 Task: Create a rule when the discription of a card starts with text .
Action: Mouse moved to (1258, 101)
Screenshot: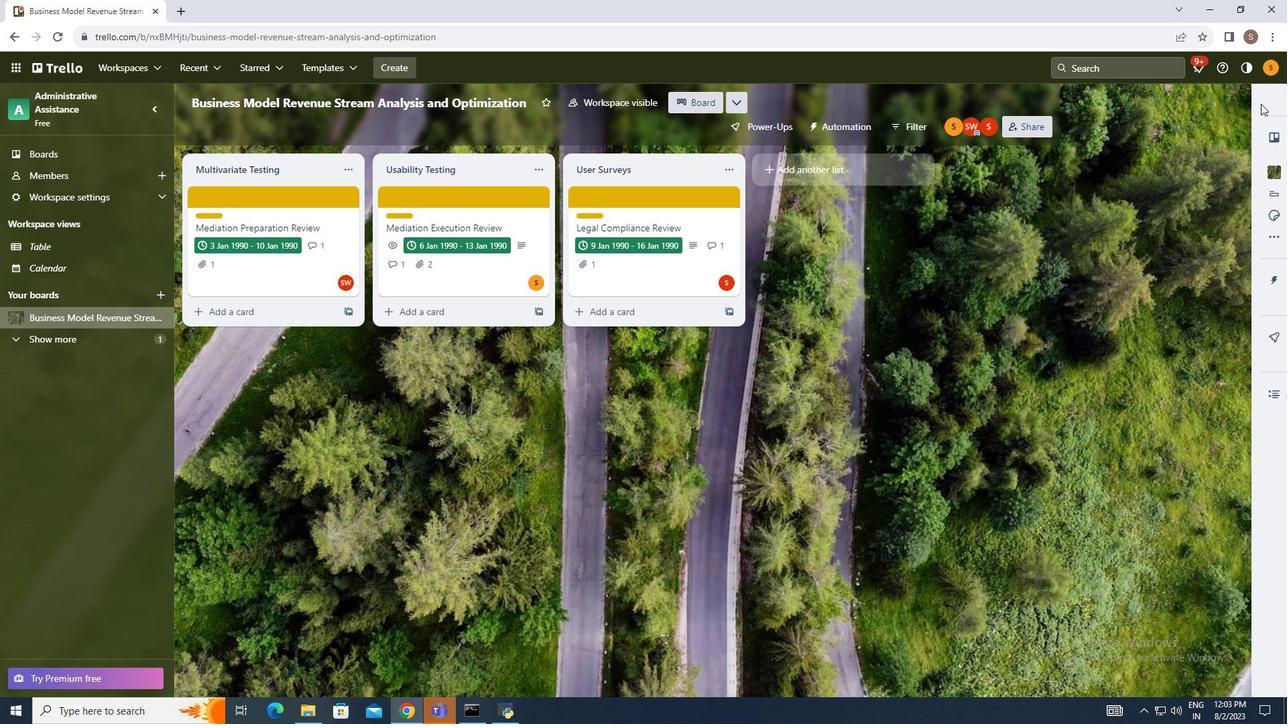 
Action: Mouse pressed left at (1258, 101)
Screenshot: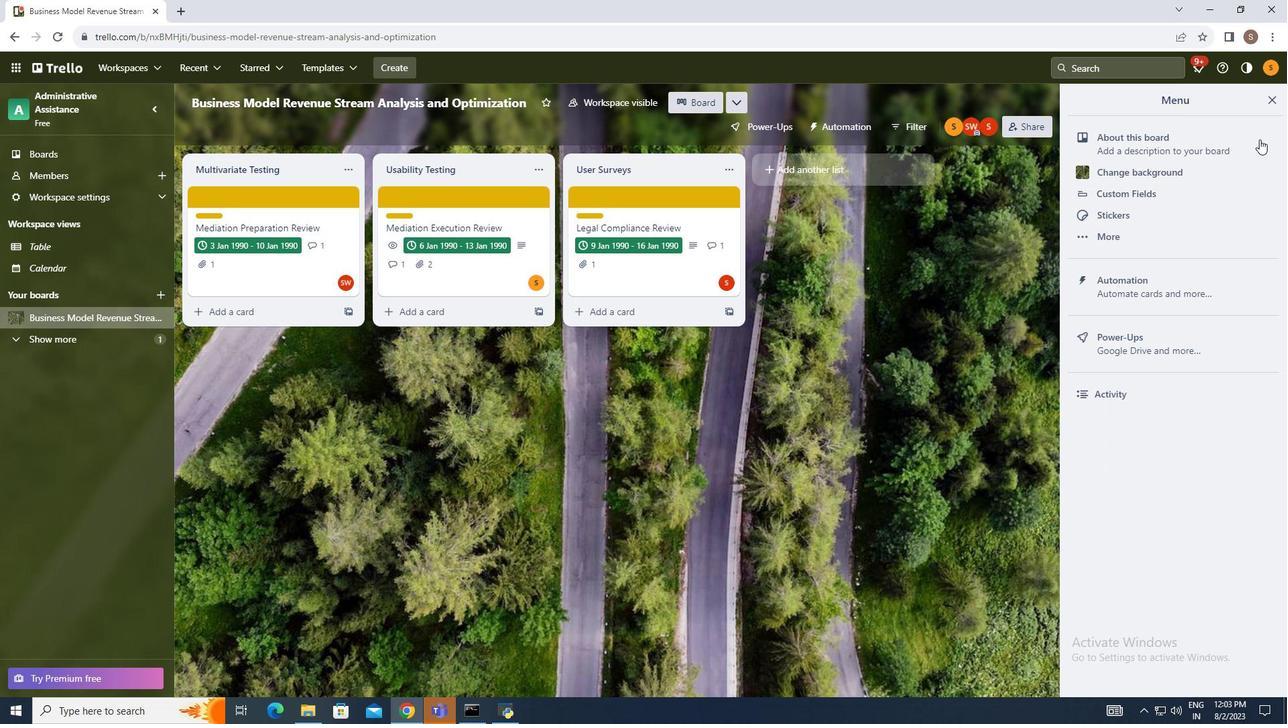 
Action: Mouse moved to (1164, 285)
Screenshot: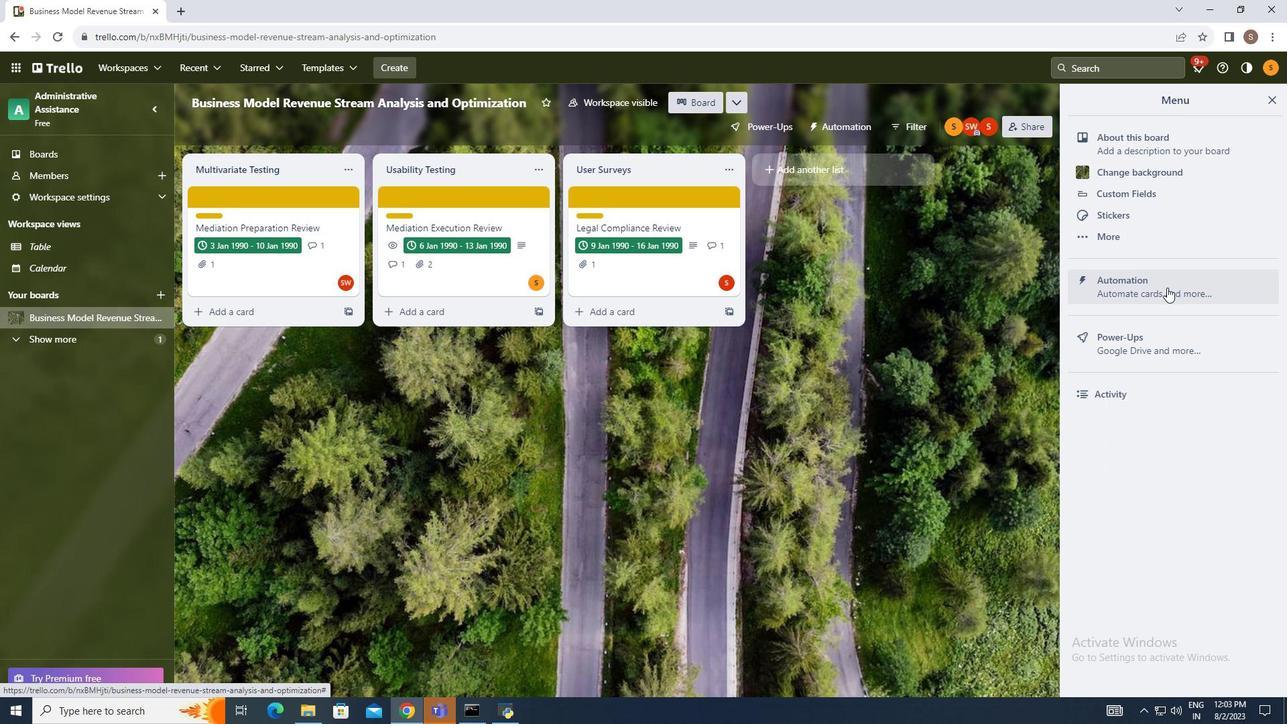 
Action: Mouse pressed left at (1164, 285)
Screenshot: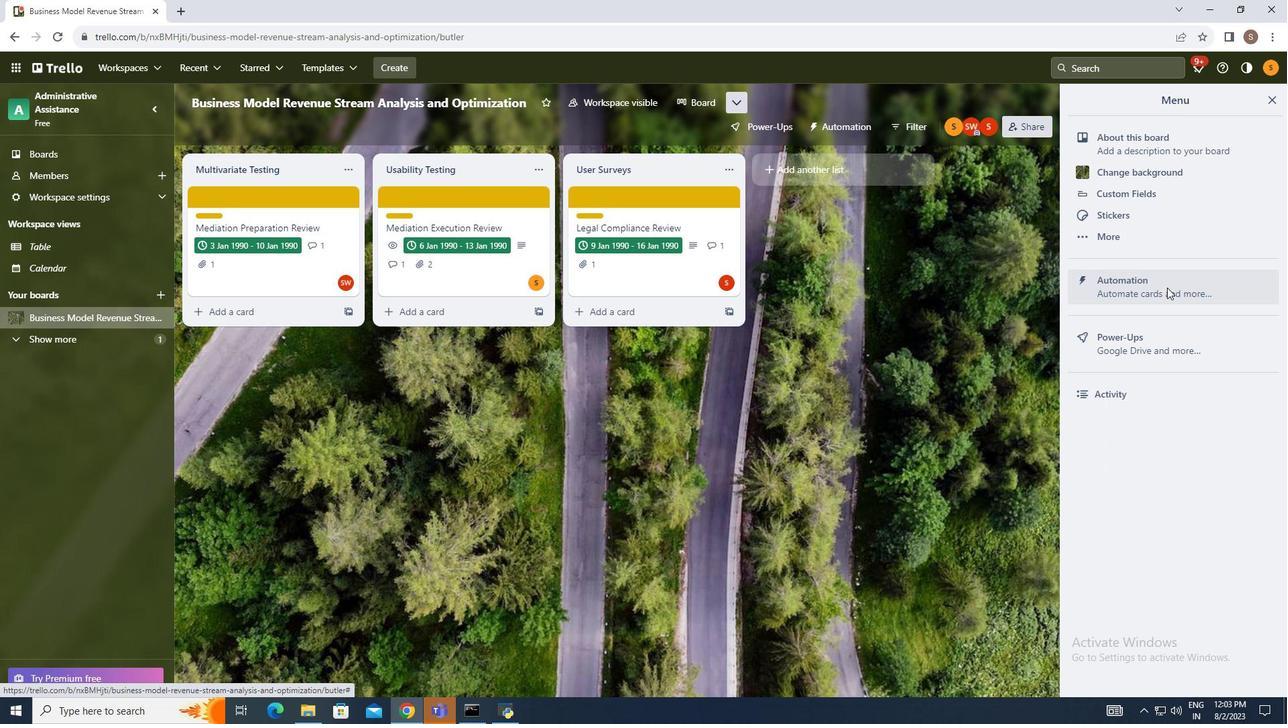 
Action: Mouse moved to (256, 234)
Screenshot: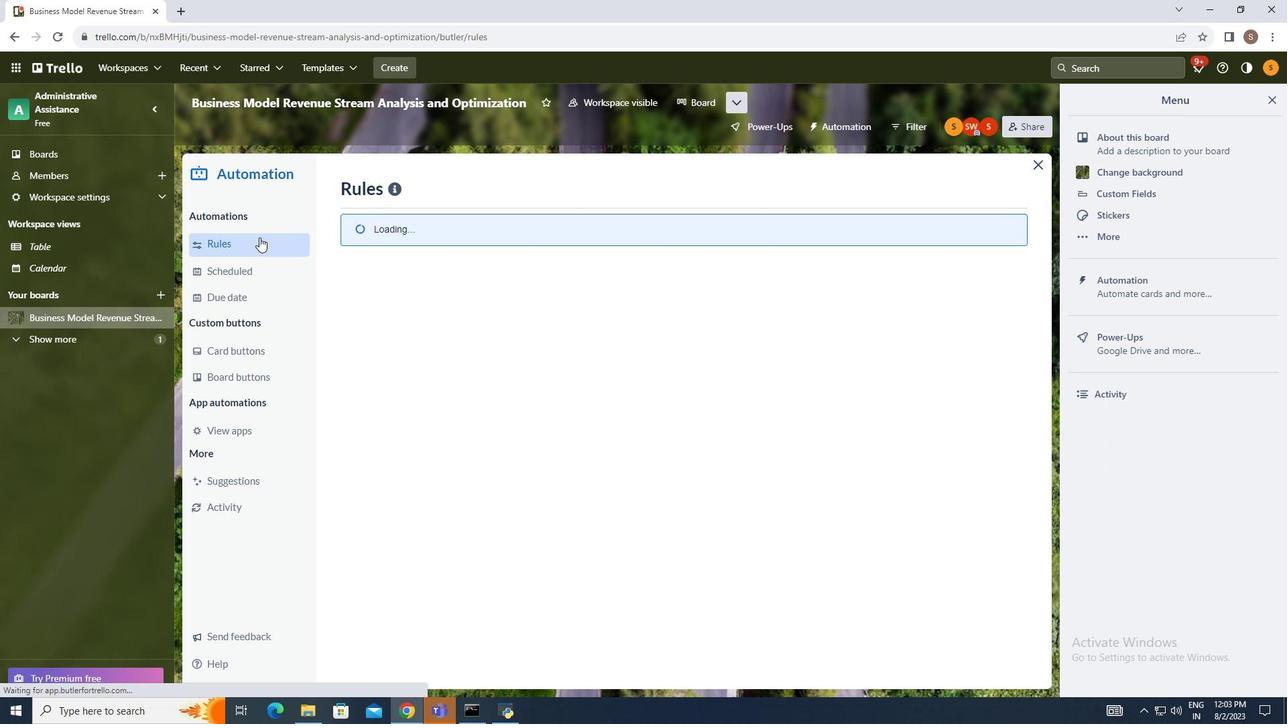 
Action: Mouse pressed left at (256, 234)
Screenshot: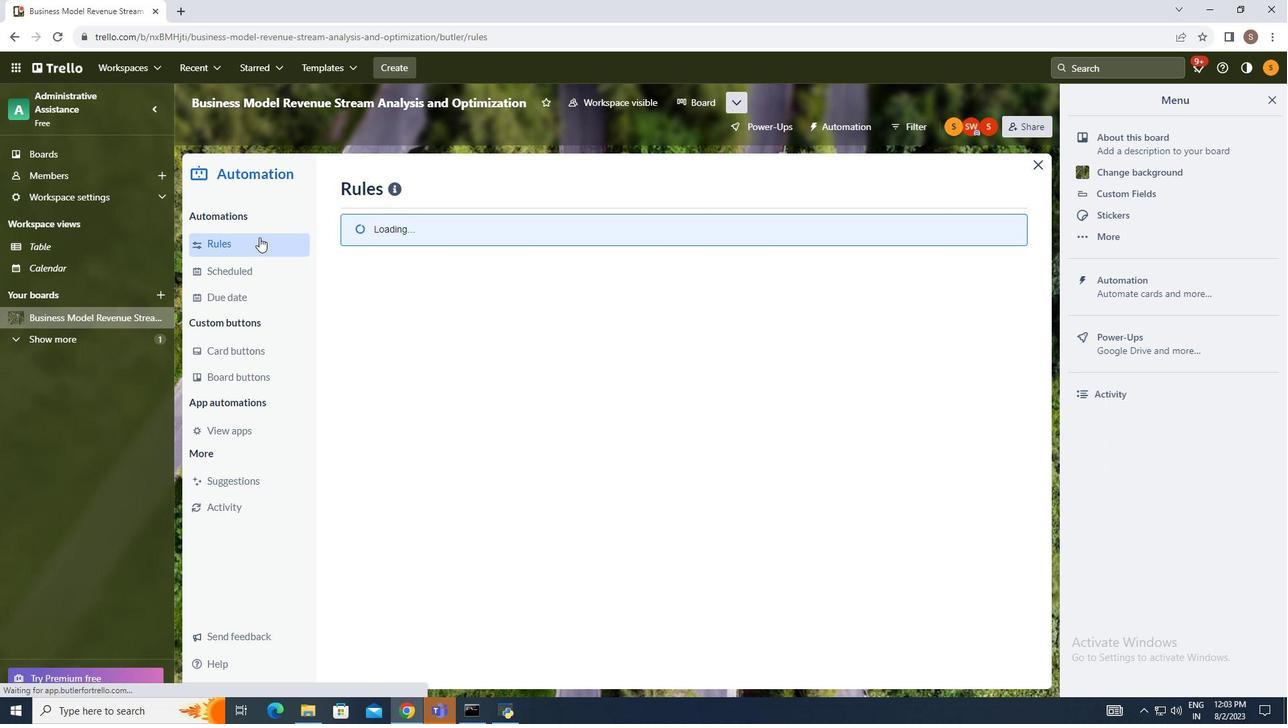 
Action: Mouse moved to (891, 183)
Screenshot: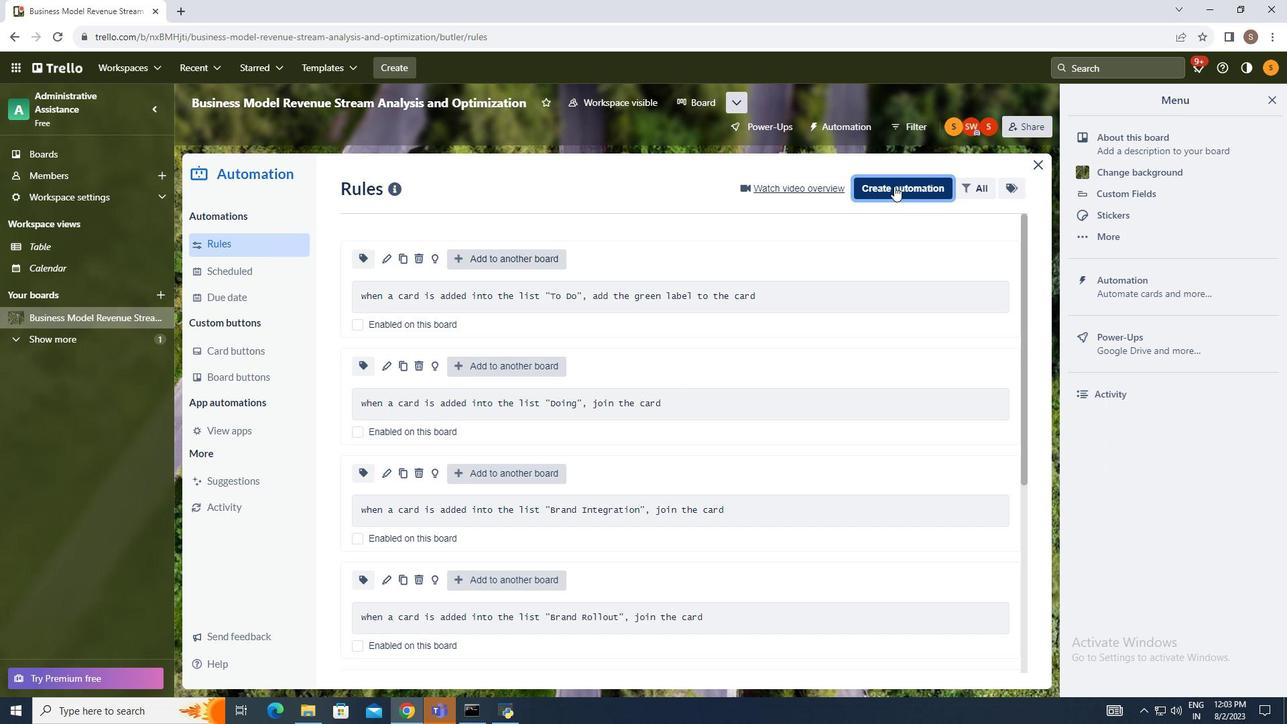 
Action: Mouse pressed left at (891, 183)
Screenshot: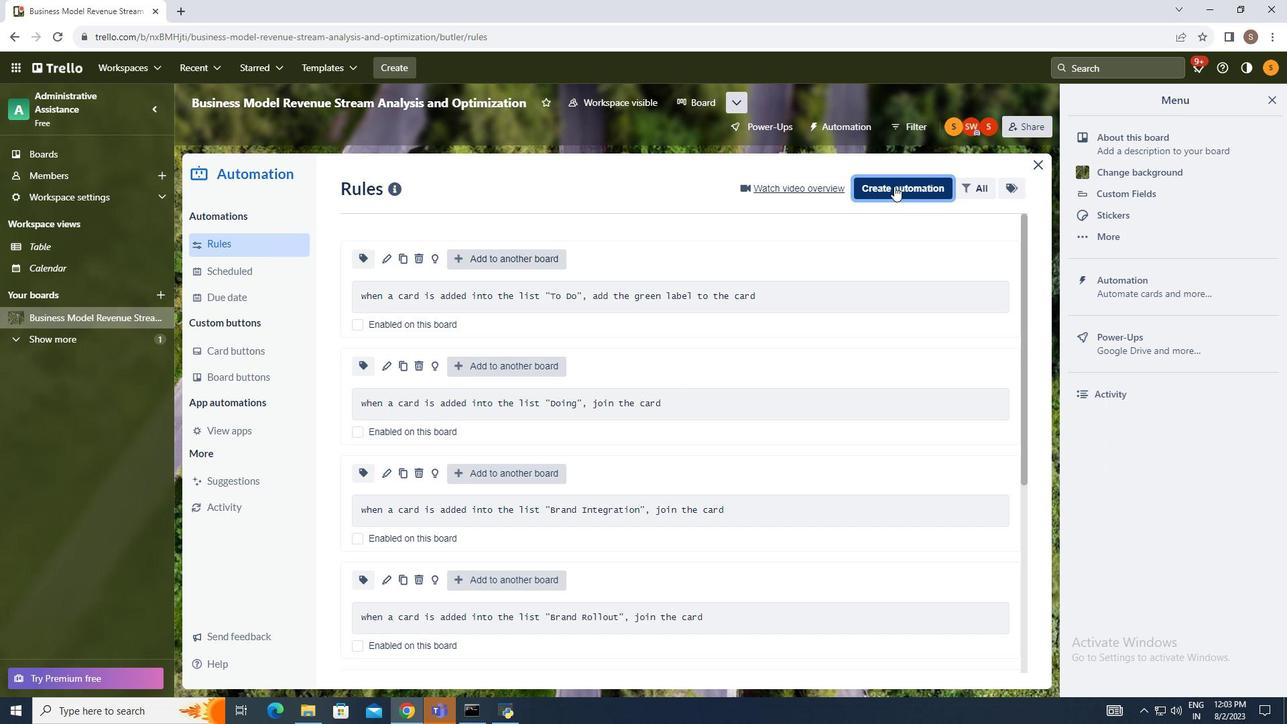 
Action: Mouse moved to (685, 311)
Screenshot: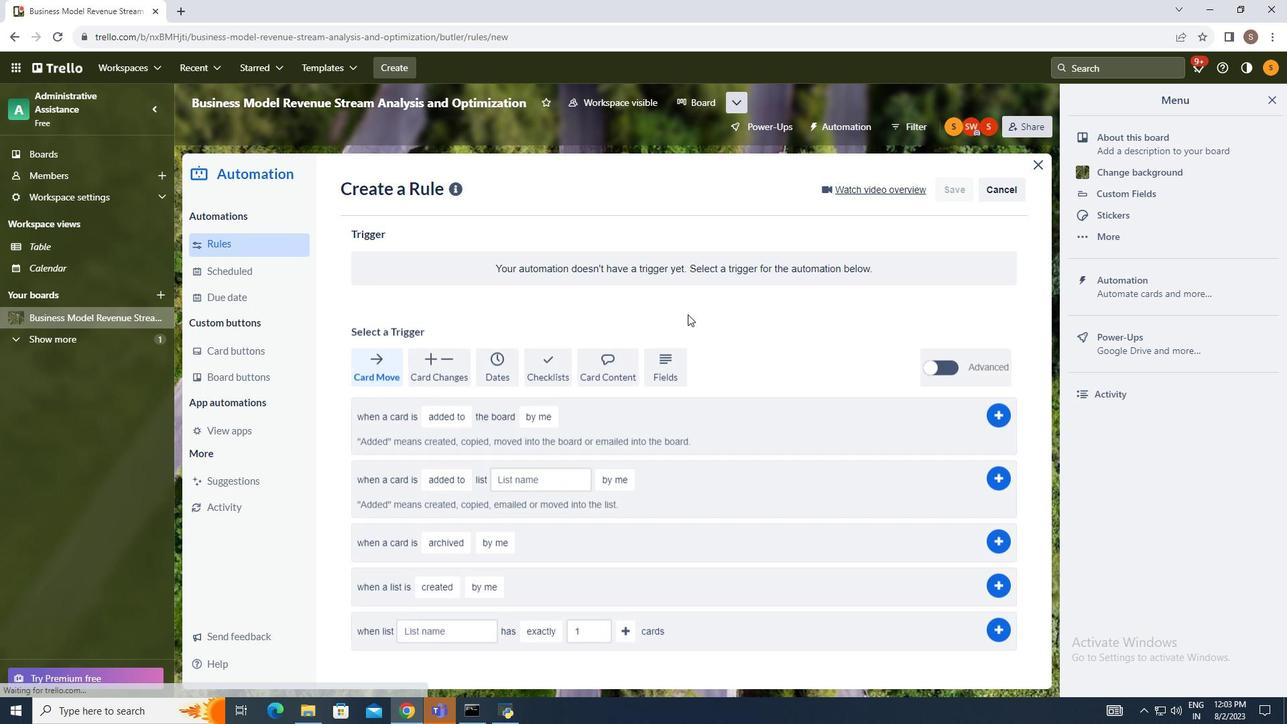 
Action: Mouse pressed left at (685, 311)
Screenshot: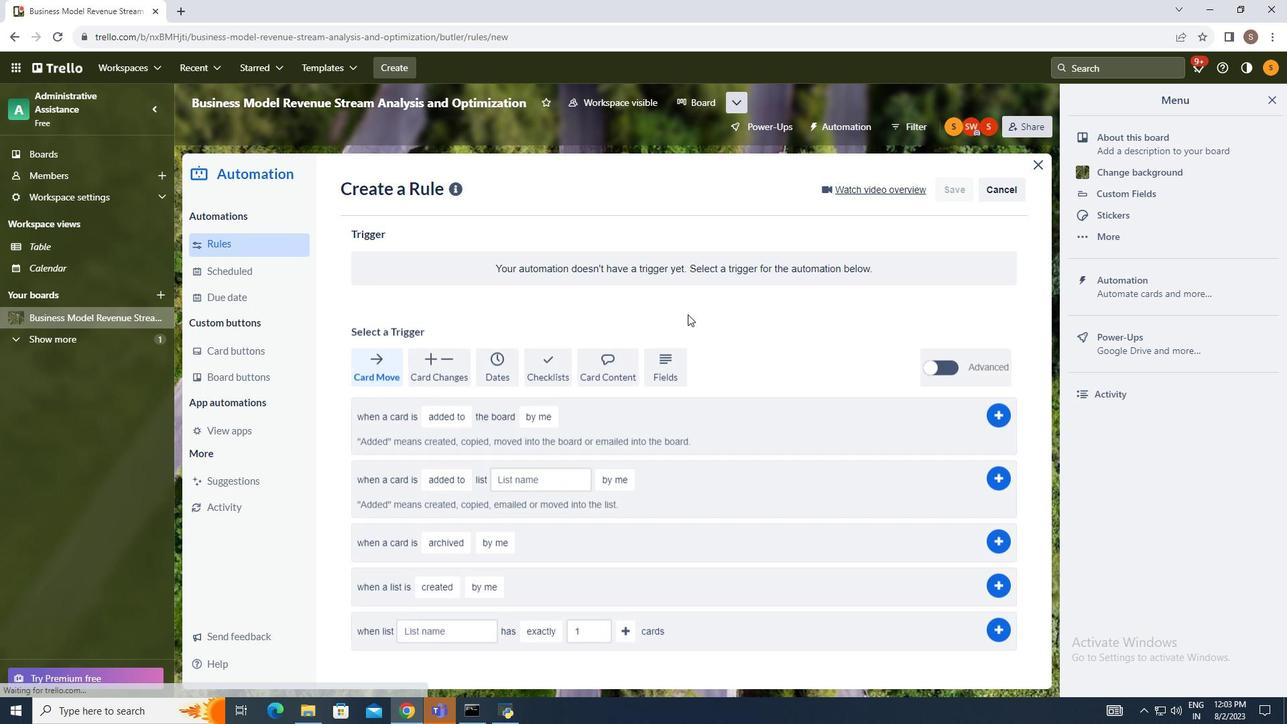 
Action: Mouse moved to (594, 366)
Screenshot: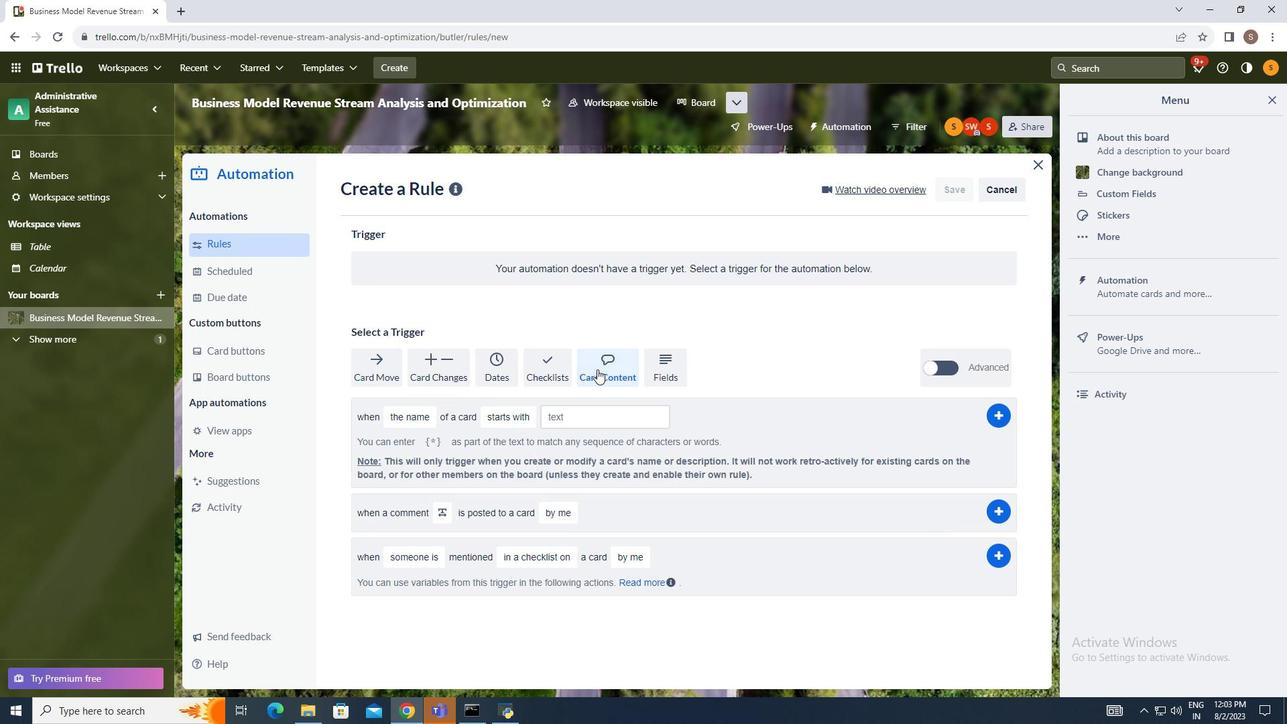 
Action: Mouse pressed left at (594, 366)
Screenshot: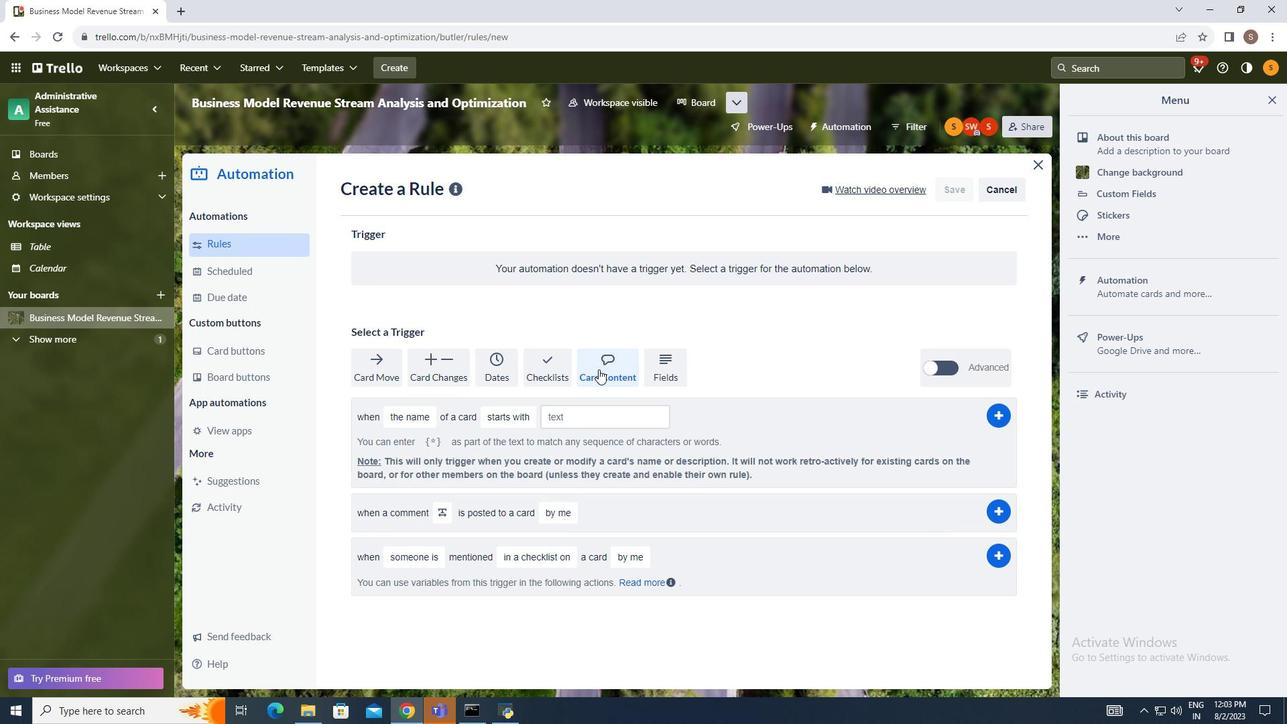 
Action: Mouse moved to (402, 412)
Screenshot: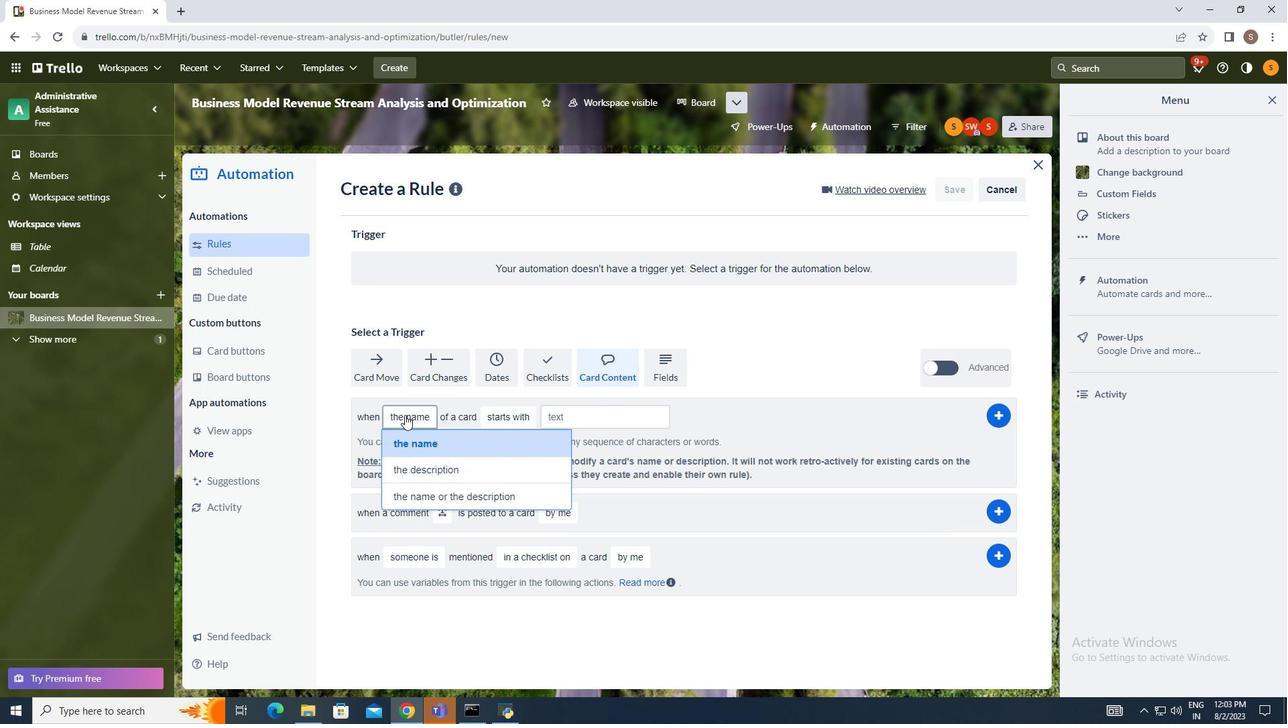 
Action: Mouse pressed left at (402, 412)
Screenshot: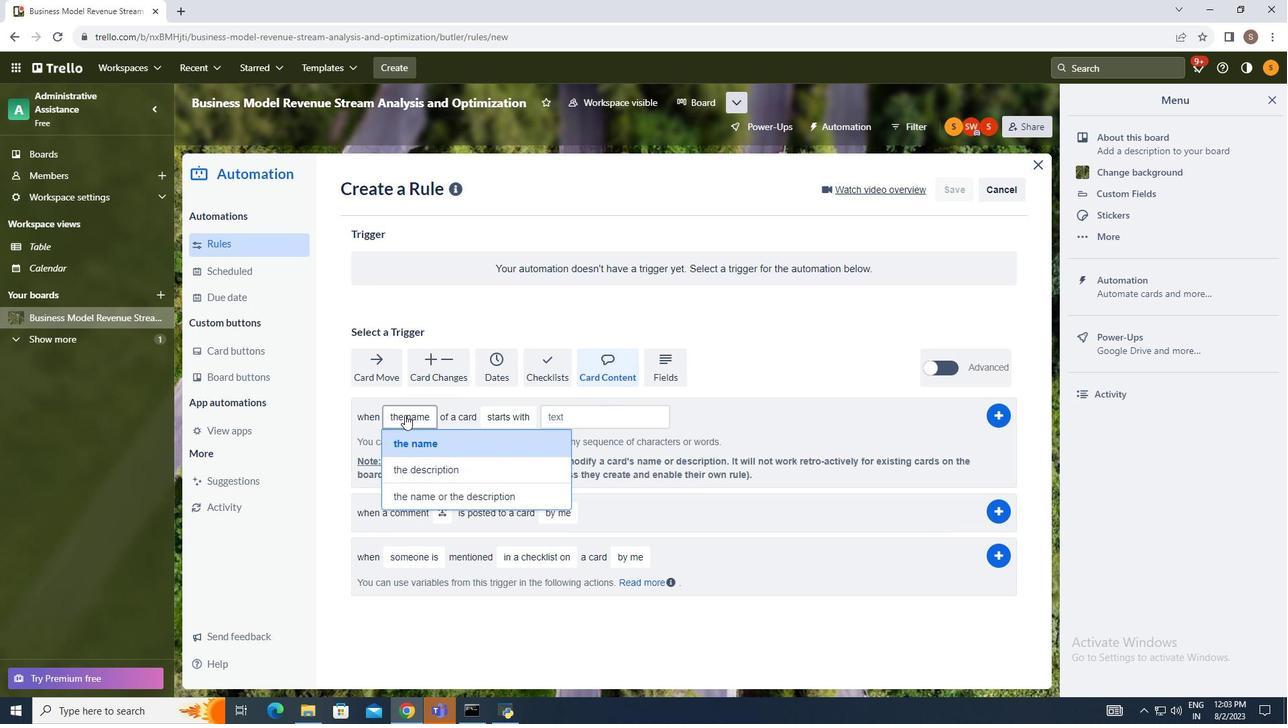 
Action: Mouse moved to (428, 463)
Screenshot: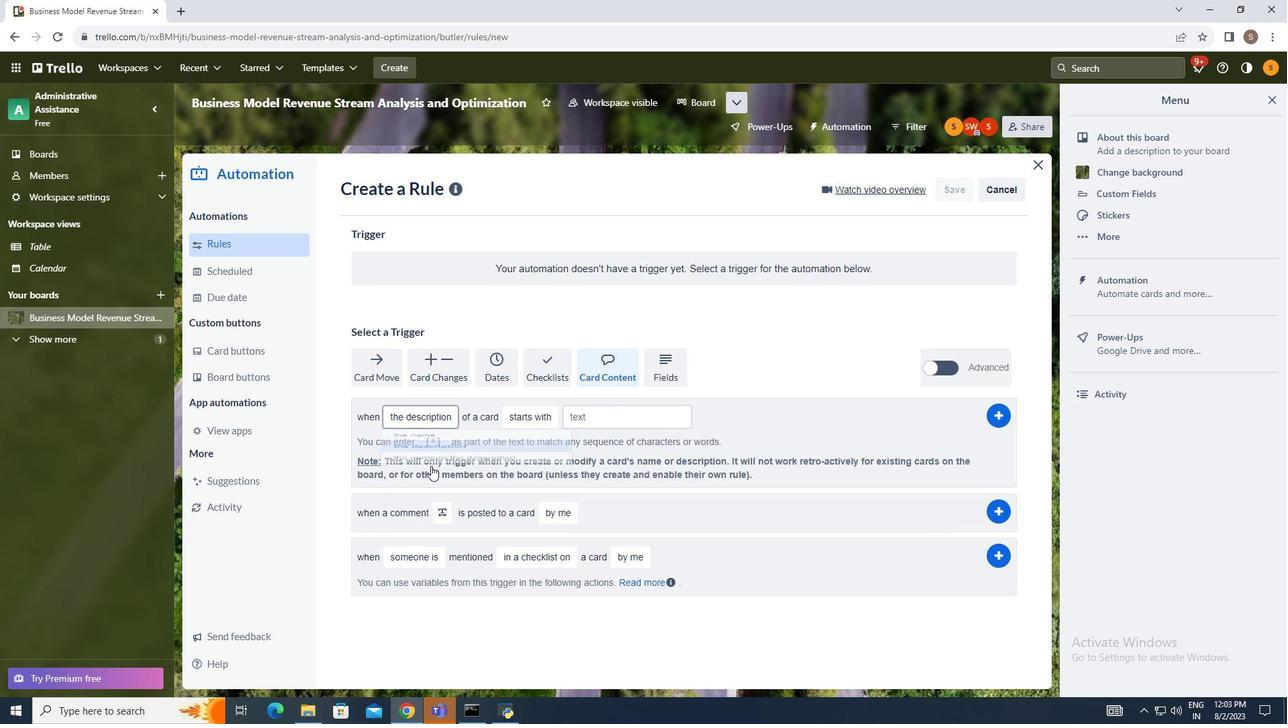 
Action: Mouse pressed left at (428, 463)
Screenshot: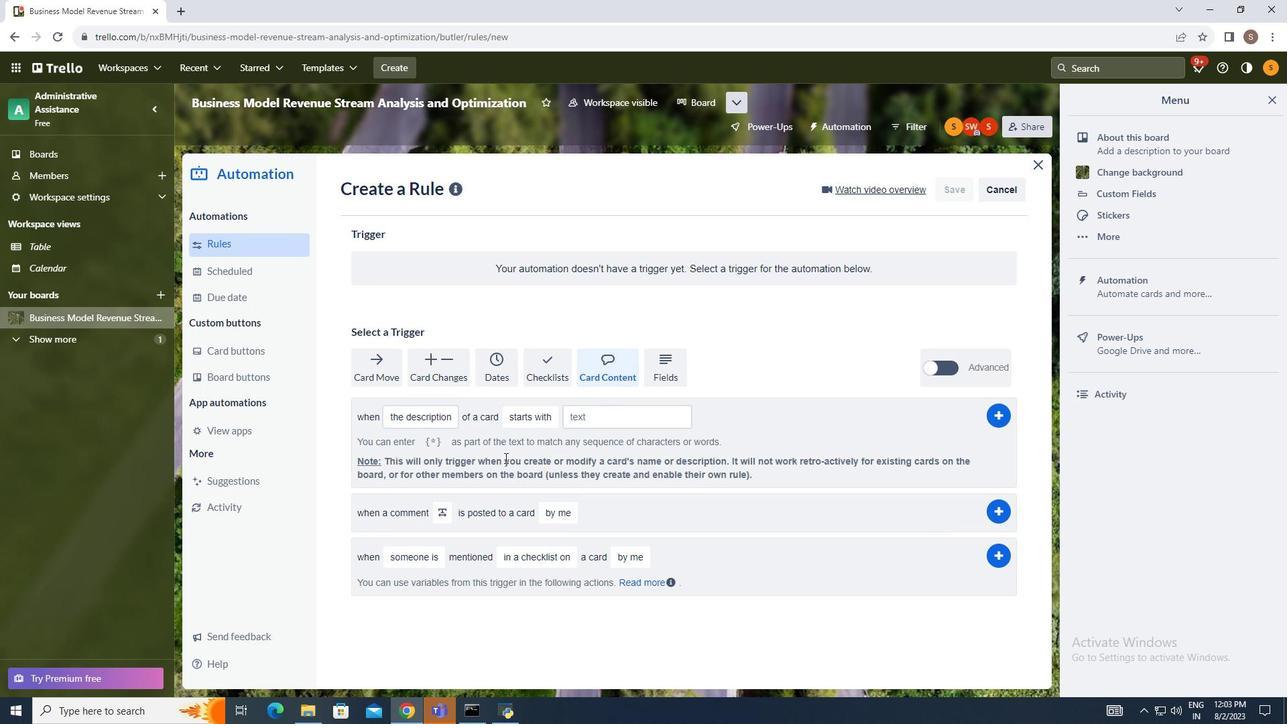 
Action: Mouse moved to (530, 415)
Screenshot: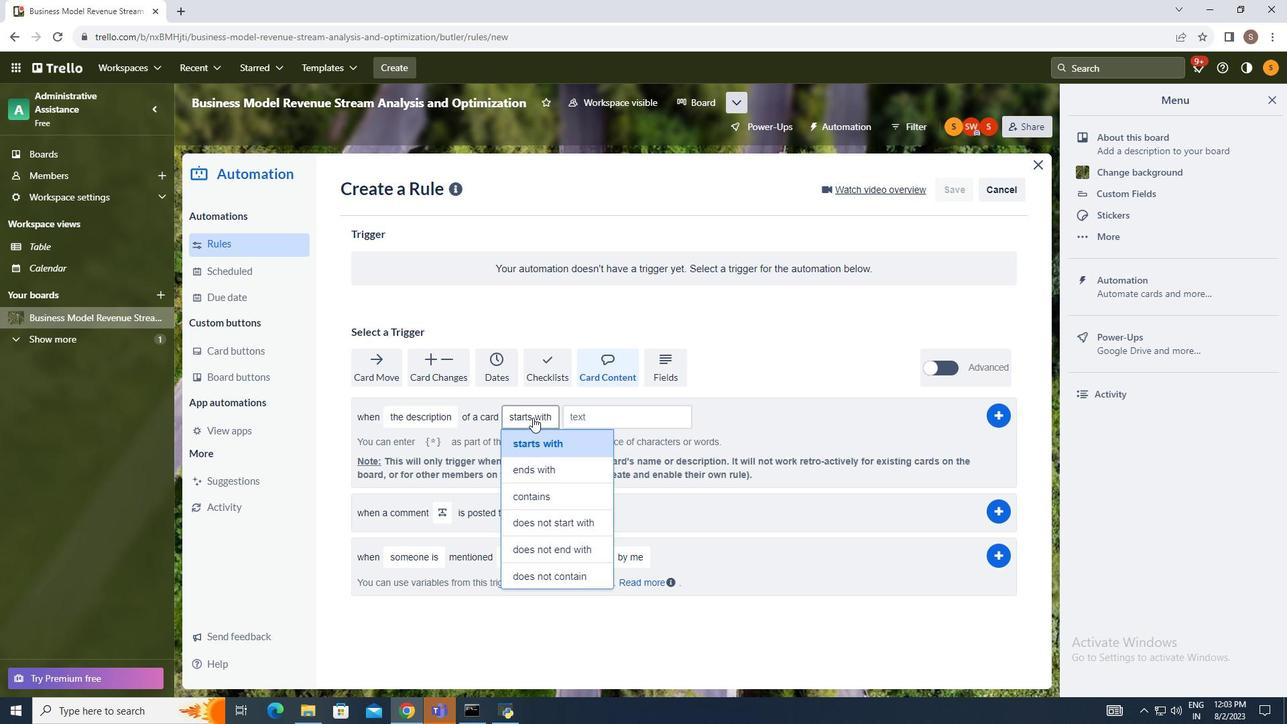 
Action: Mouse pressed left at (530, 415)
Screenshot: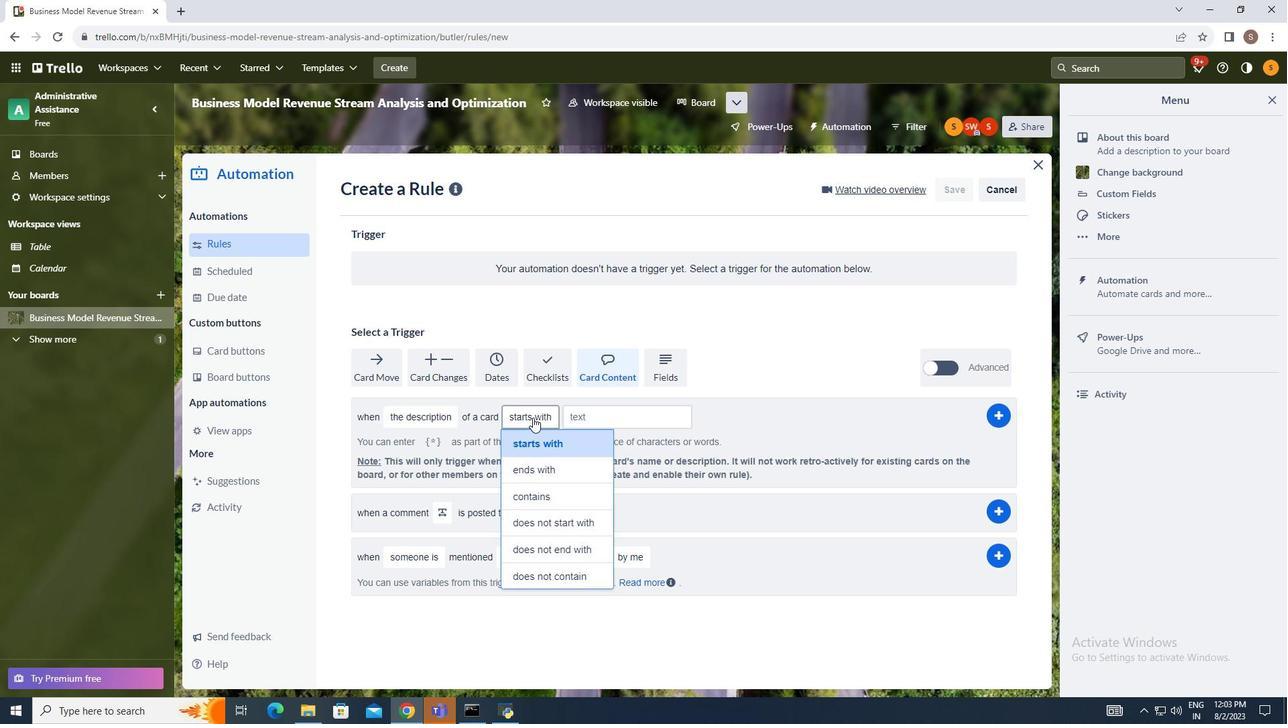 
Action: Mouse moved to (547, 439)
Screenshot: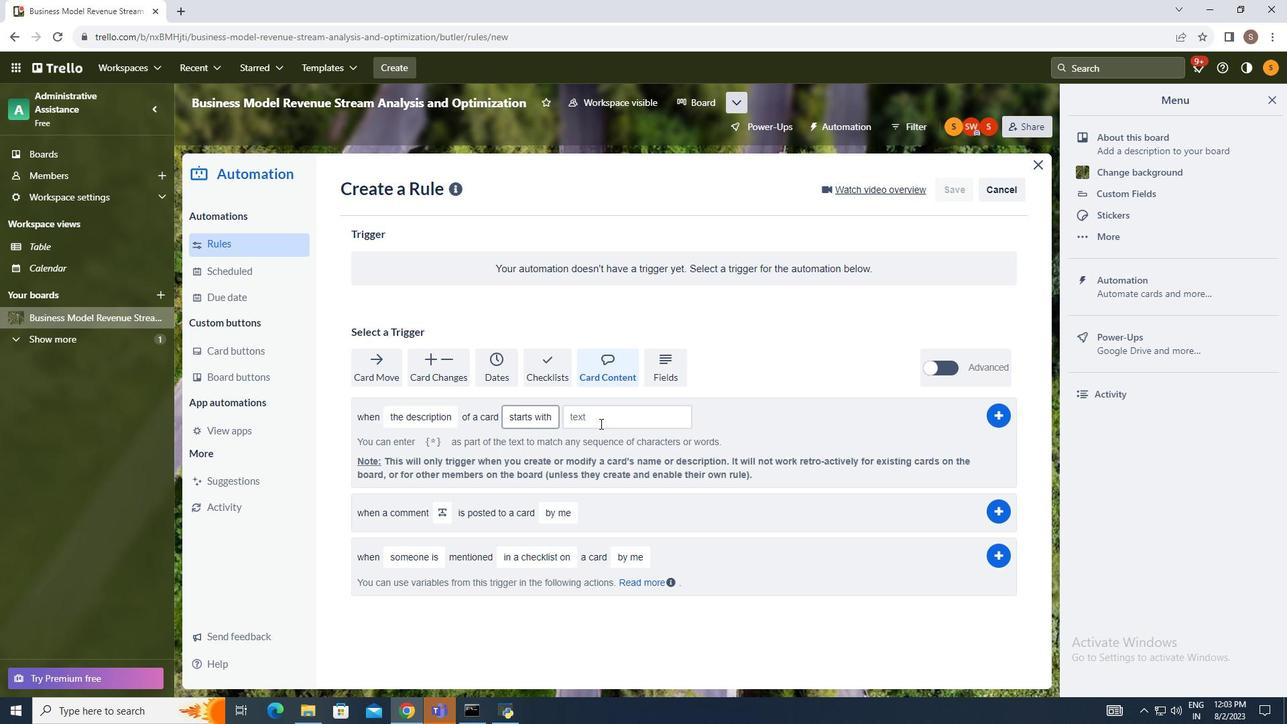 
Action: Mouse pressed left at (547, 439)
Screenshot: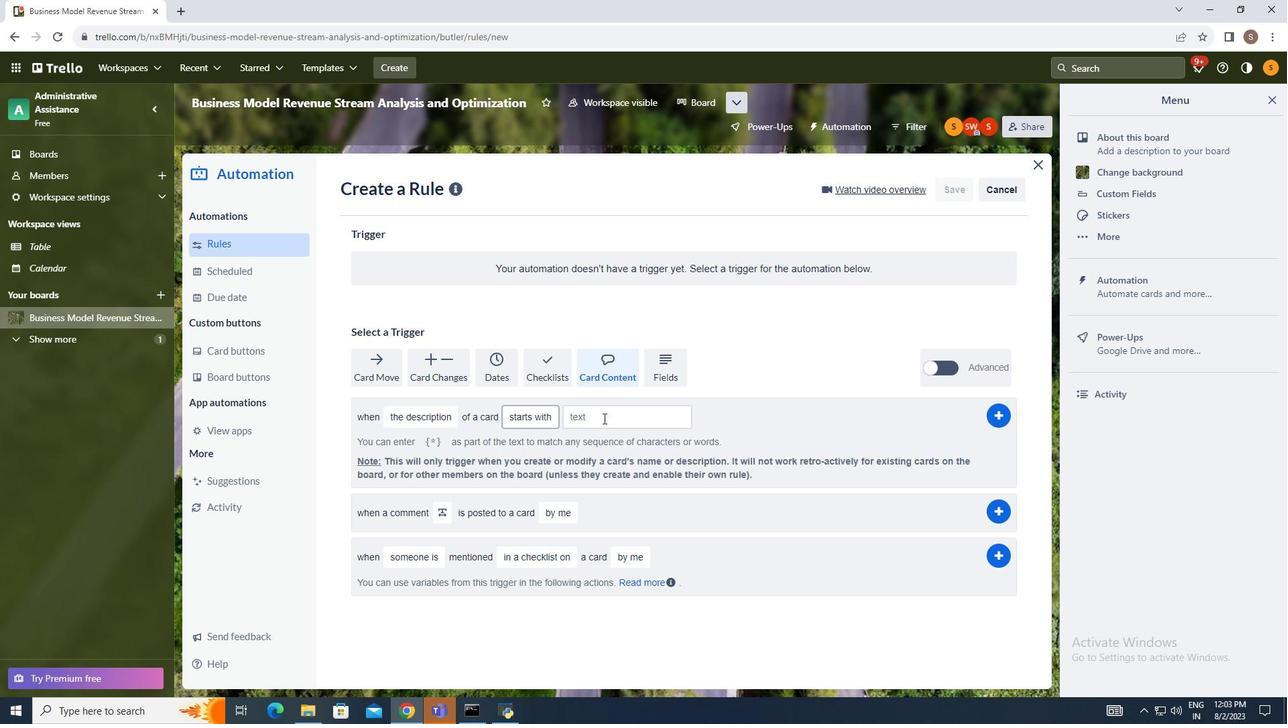 
Action: Mouse moved to (600, 410)
Screenshot: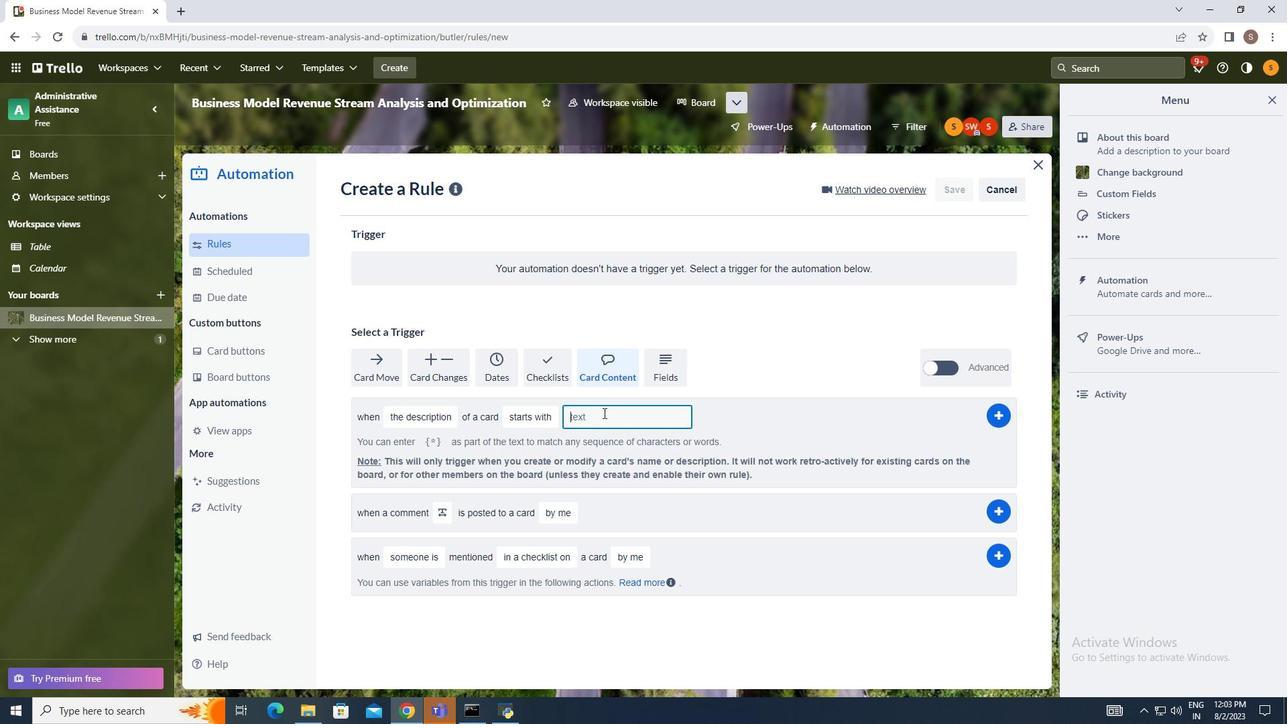 
Action: Mouse pressed left at (600, 410)
Screenshot: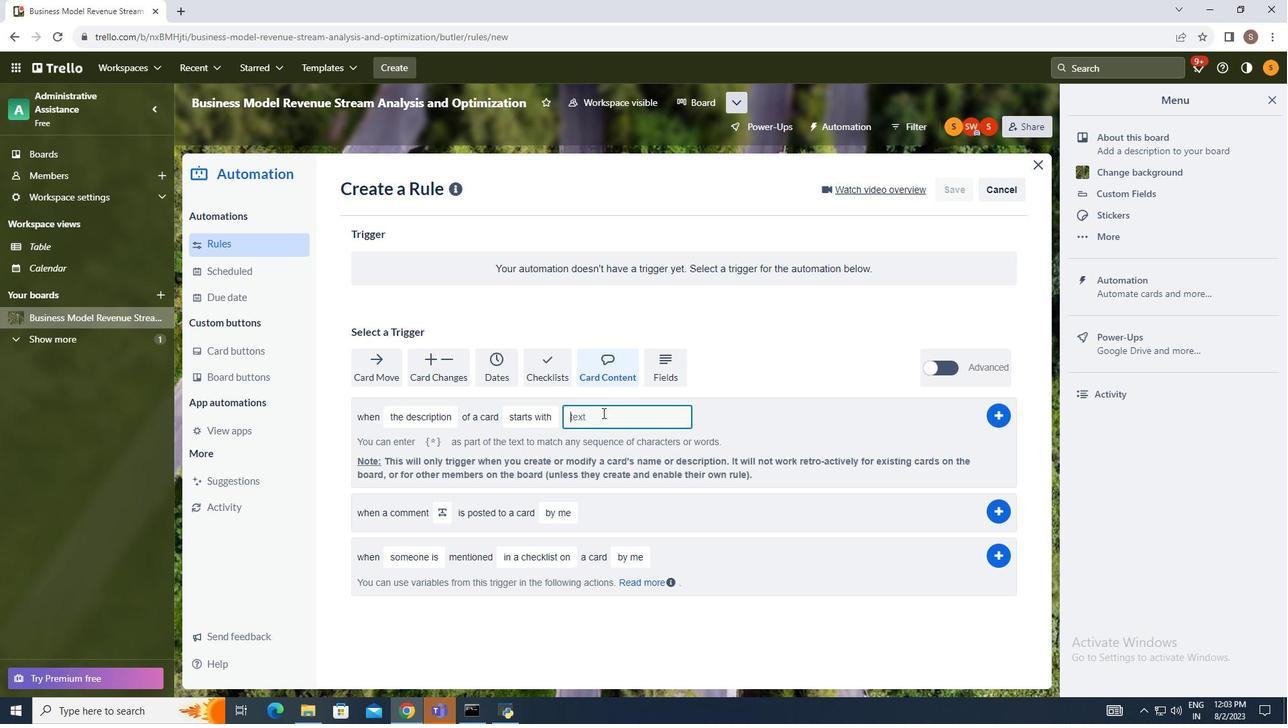
Action: Mouse moved to (599, 411)
Screenshot: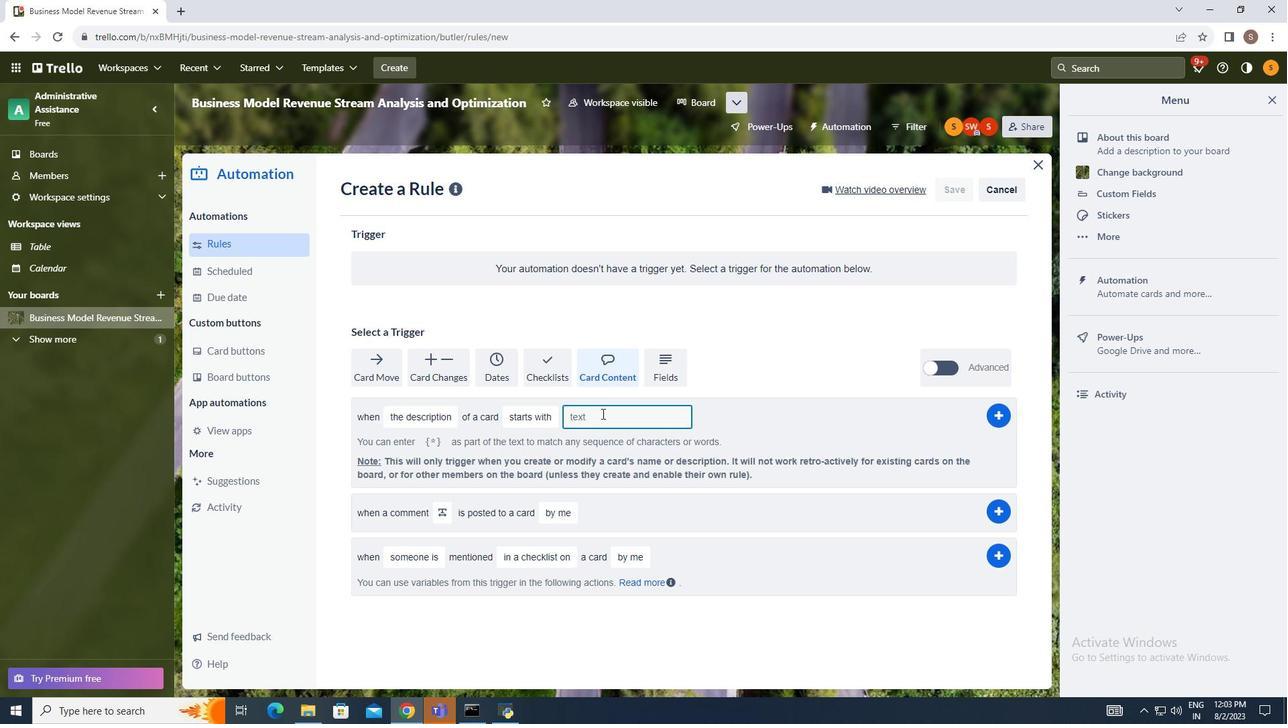 
Action: Key pressed text
Screenshot: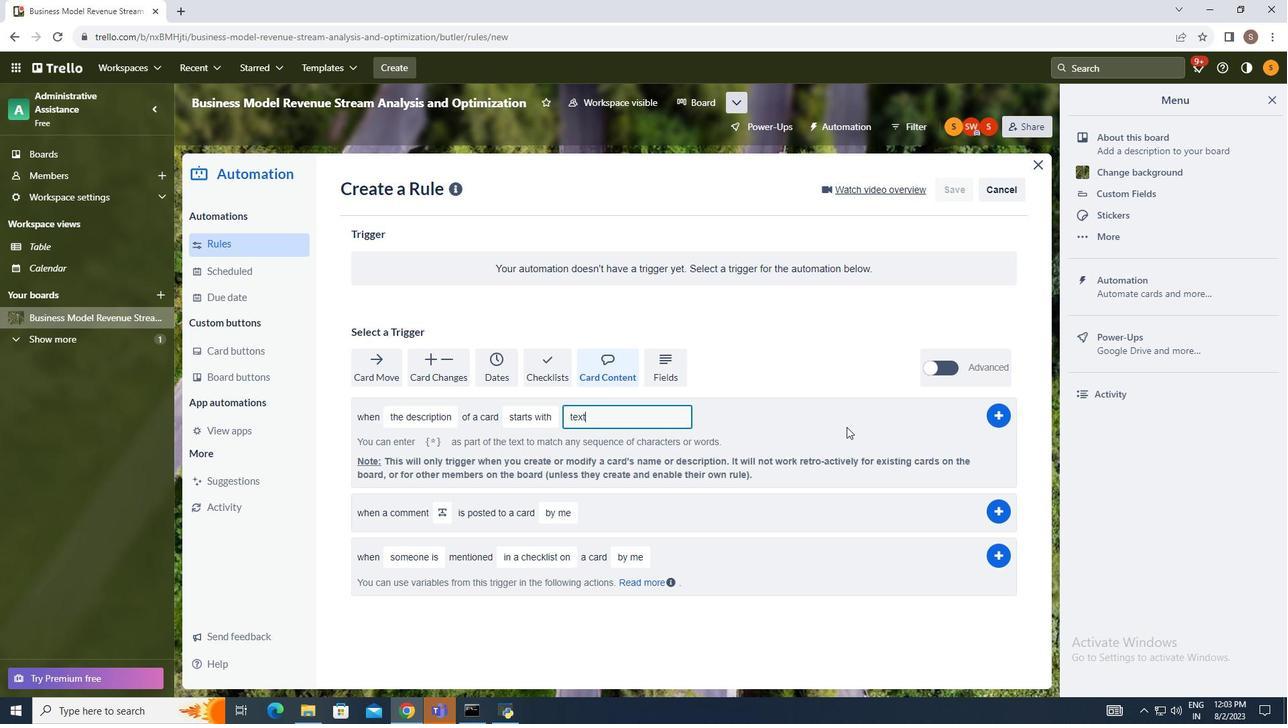 
Action: Mouse moved to (995, 408)
Screenshot: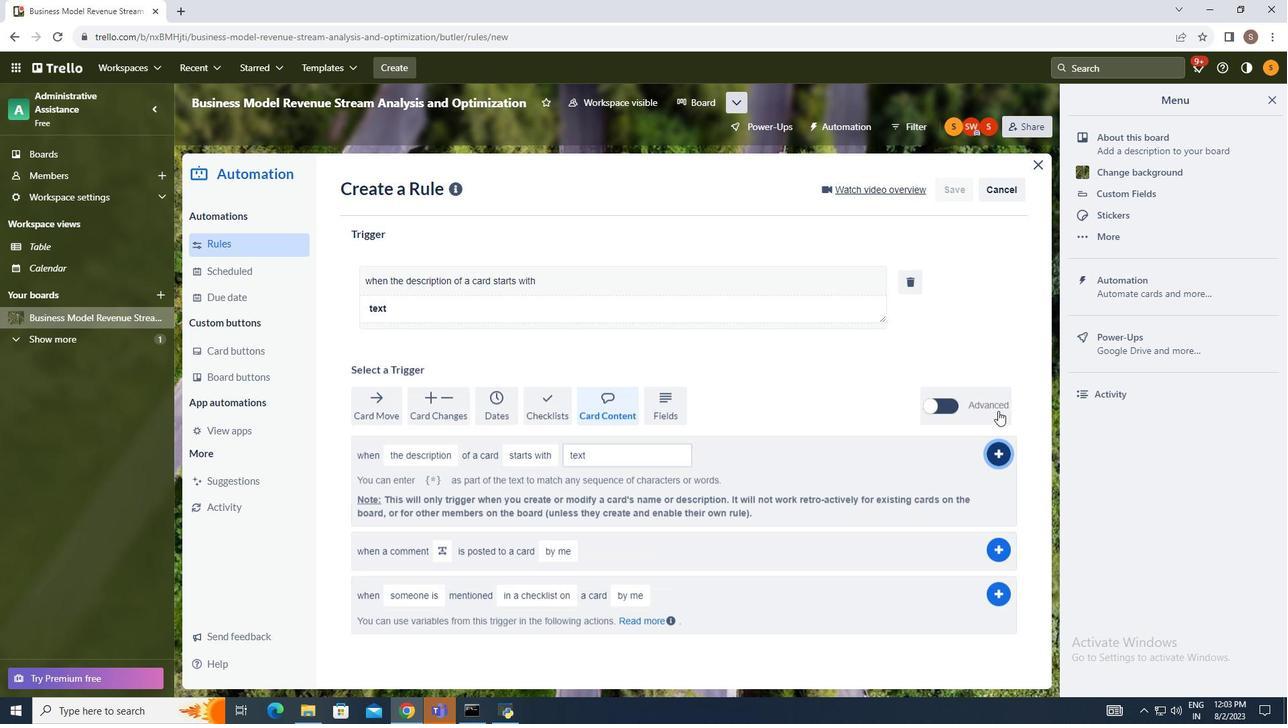 
Action: Mouse pressed left at (995, 408)
Screenshot: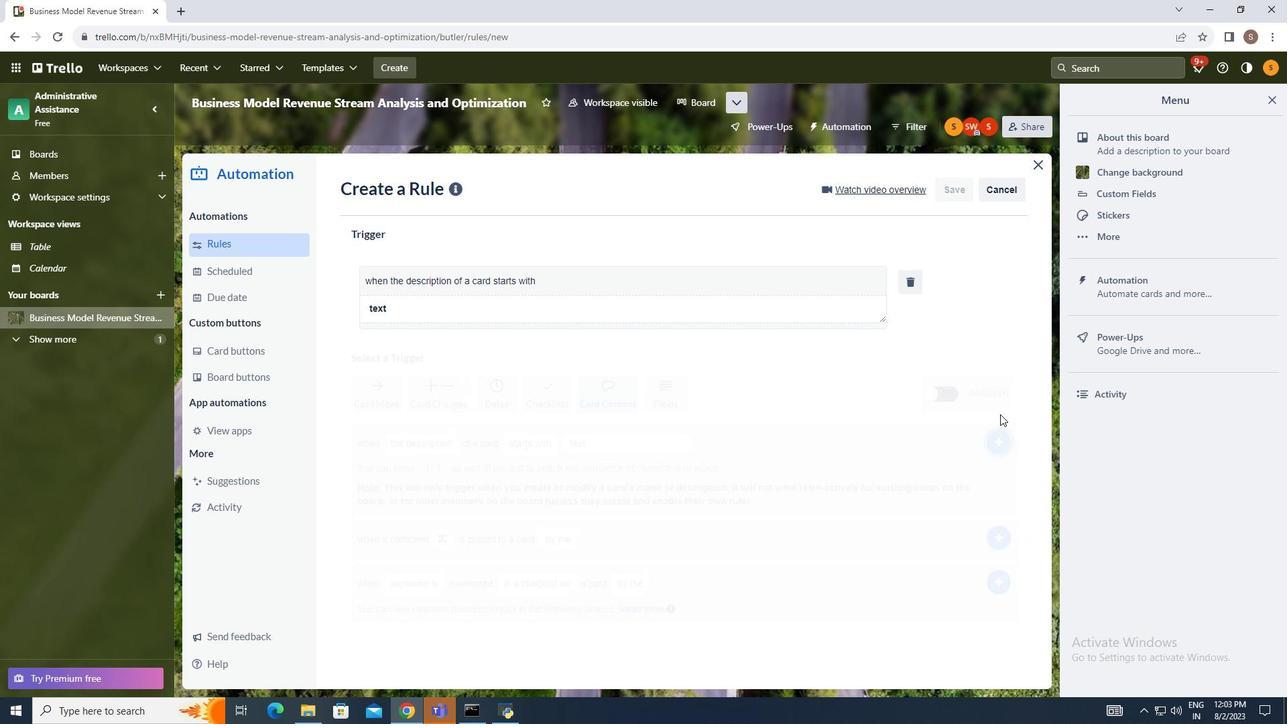 
Action: Mouse moved to (1051, 390)
Screenshot: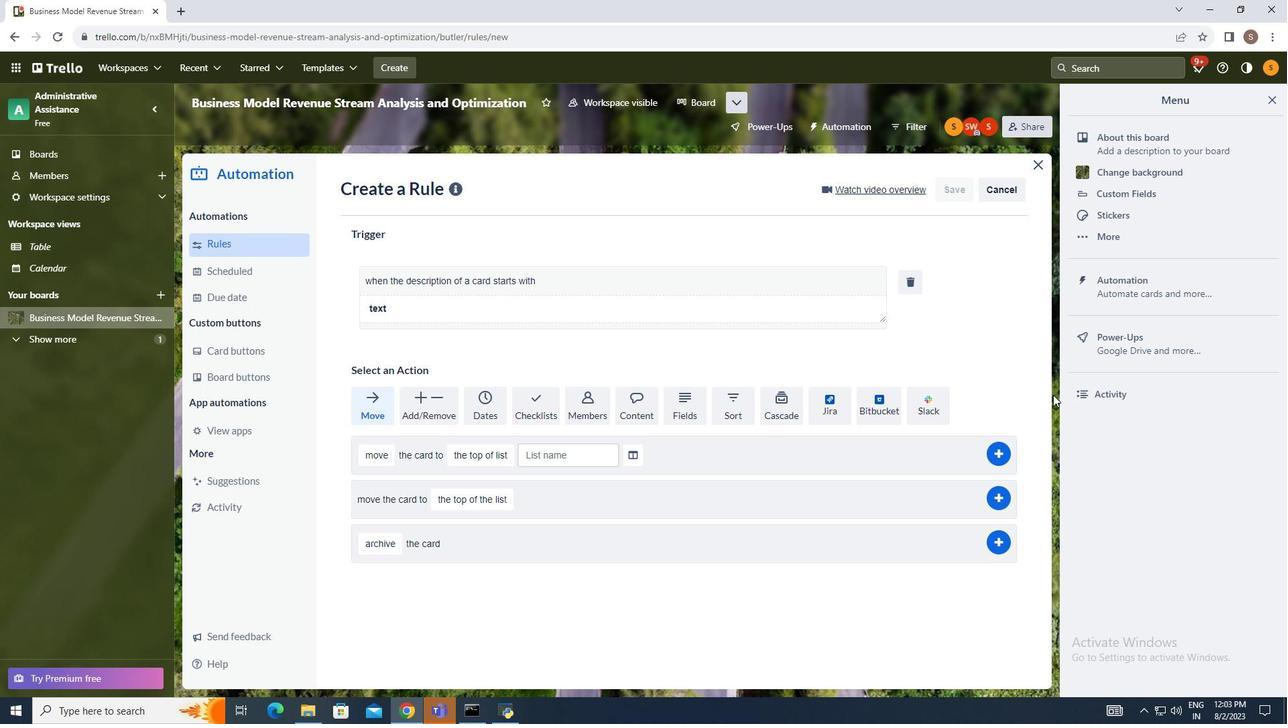 
